 Task: Create Card Sales Negotiation Review in Board Team Performance Management Software to Workspace Cloud Computing Software. Create Card Acrobatics Review in Board Content Strategy Implementation to Workspace Cloud Computing Software. Create Card Sales Negotiation Review in Board Sales Forecasting and Pipeline Management to Workspace Cloud Computing Software
Action: Mouse moved to (89, 335)
Screenshot: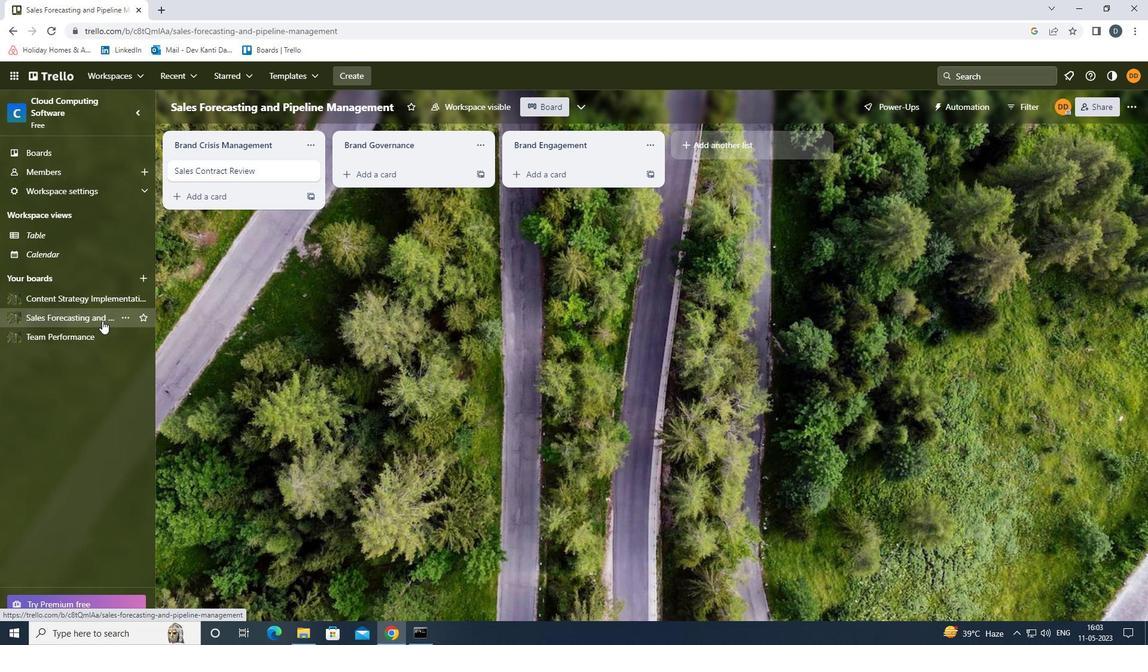 
Action: Mouse pressed left at (89, 335)
Screenshot: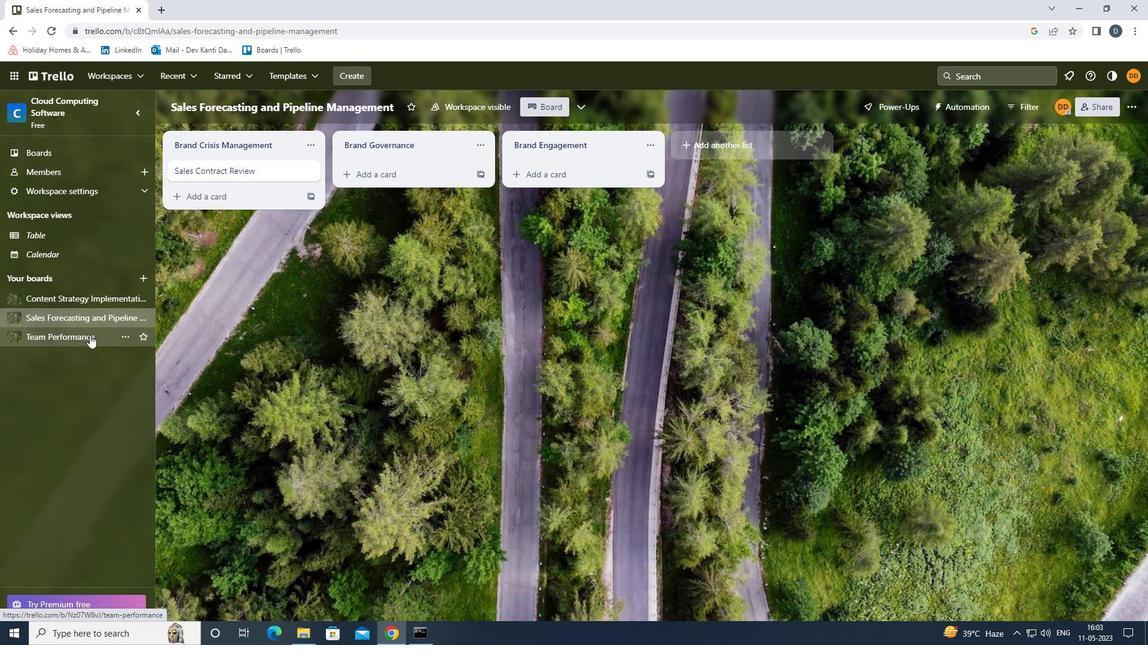 
Action: Mouse moved to (400, 181)
Screenshot: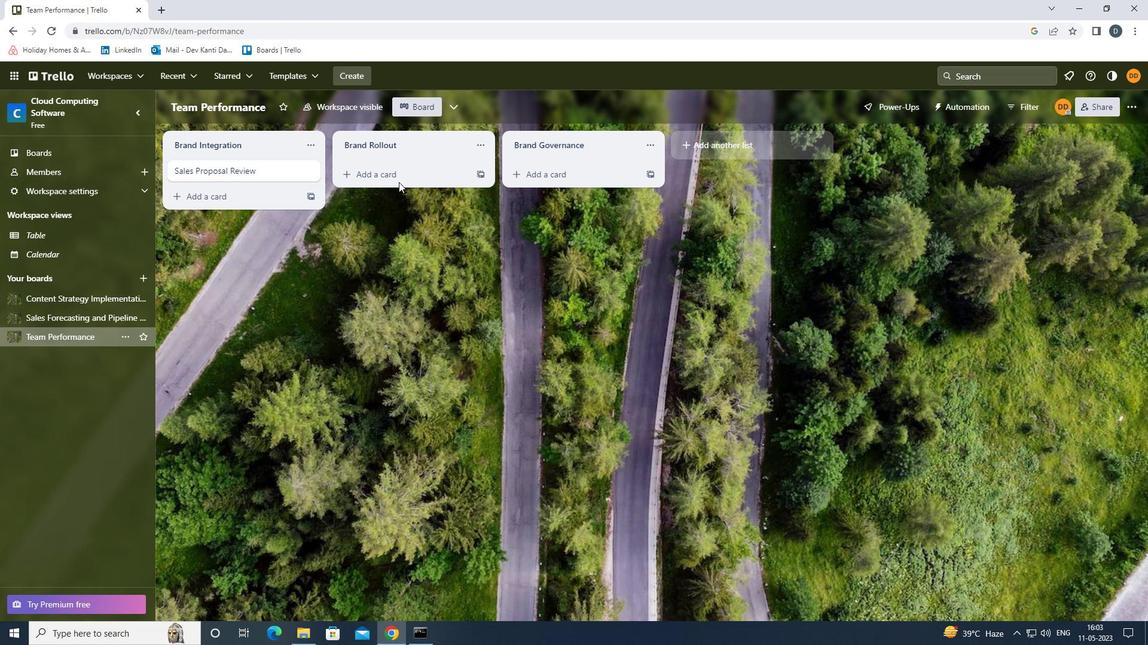 
Action: Mouse pressed left at (400, 181)
Screenshot: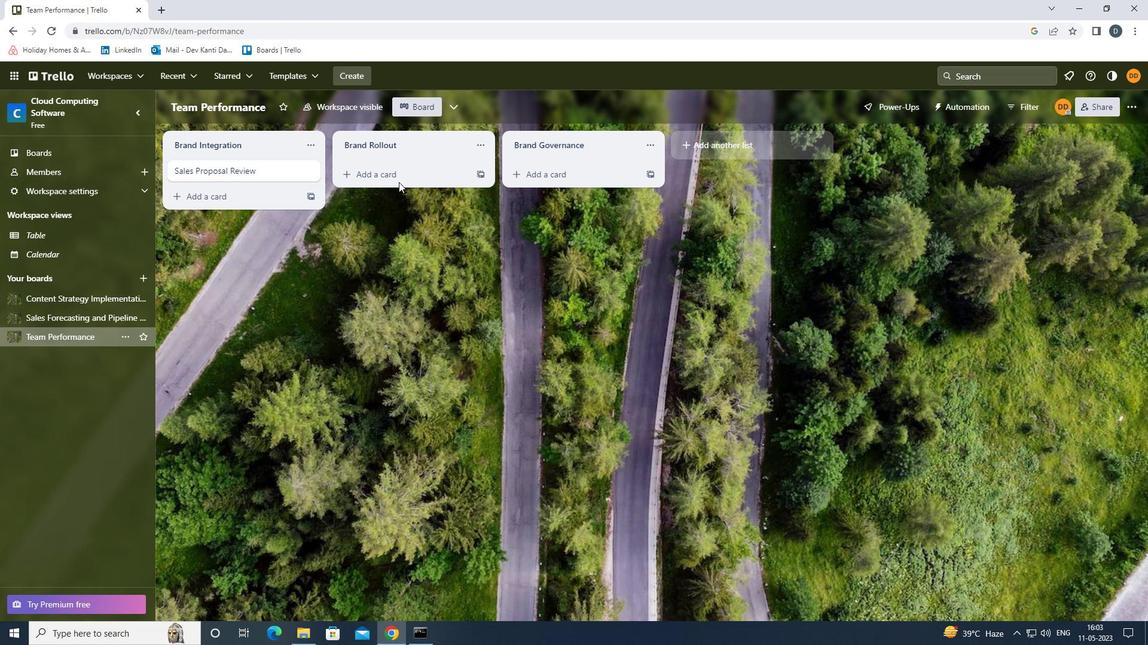 
Action: Key pressed <Key.shift><Key.shift><Key.shift>NEGOTIA<Key.backspace><Key.backspace><Key.backspace><Key.backspace><Key.backspace><Key.backspace><Key.backspace><Key.backspace><Key.backspace><Key.backspace><Key.backspace><Key.backspace><Key.backspace><Key.shift>SALES<Key.space><Key.shift><Key.shift><Key.shift><Key.shift><Key.shift><Key.shift><Key.shift><Key.shift><Key.shift><Key.shift><Key.shift><Key.shift><Key.shift><Key.shift><Key.shift><Key.shift><Key.shift><Key.shift><Key.shift>NEGOTIATION<Key.space><Key.shift><Key.shift><Key.shift>REVIEW<Key.enter>
Screenshot: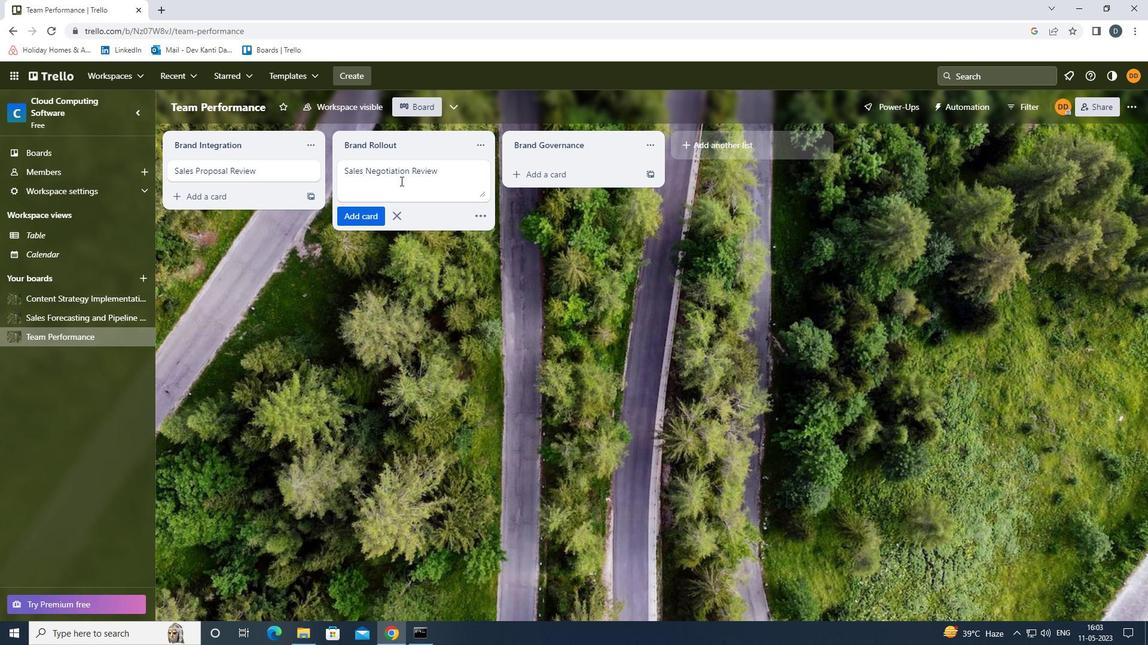 
Action: Mouse moved to (81, 300)
Screenshot: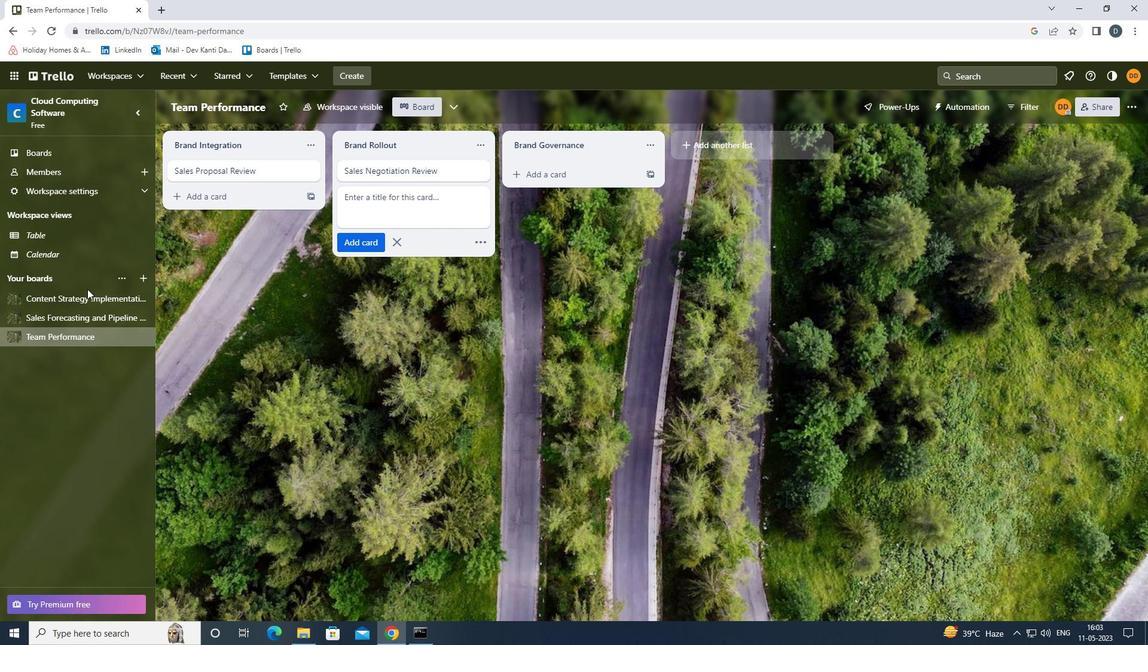 
Action: Mouse pressed left at (81, 300)
Screenshot: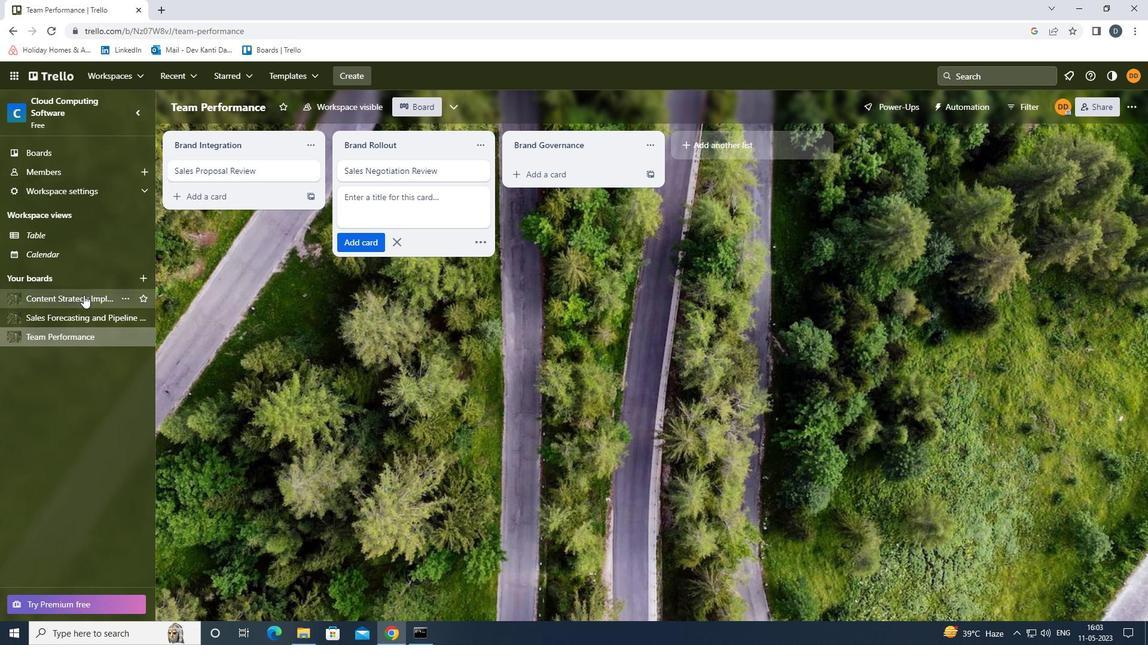 
Action: Mouse moved to (380, 174)
Screenshot: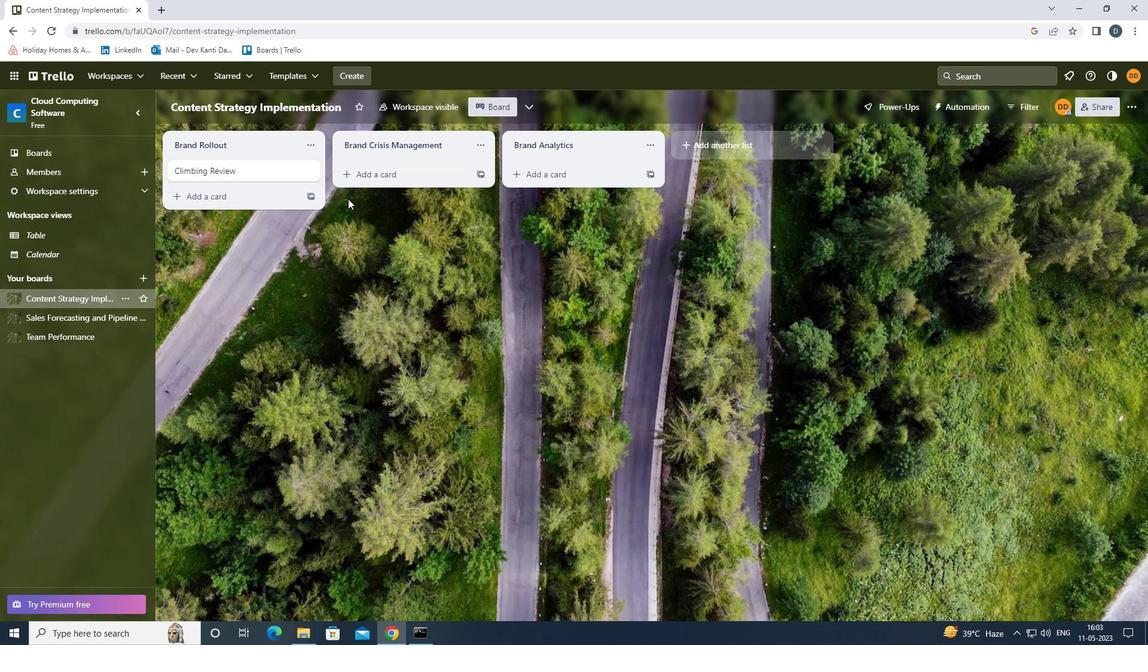 
Action: Mouse pressed left at (380, 174)
Screenshot: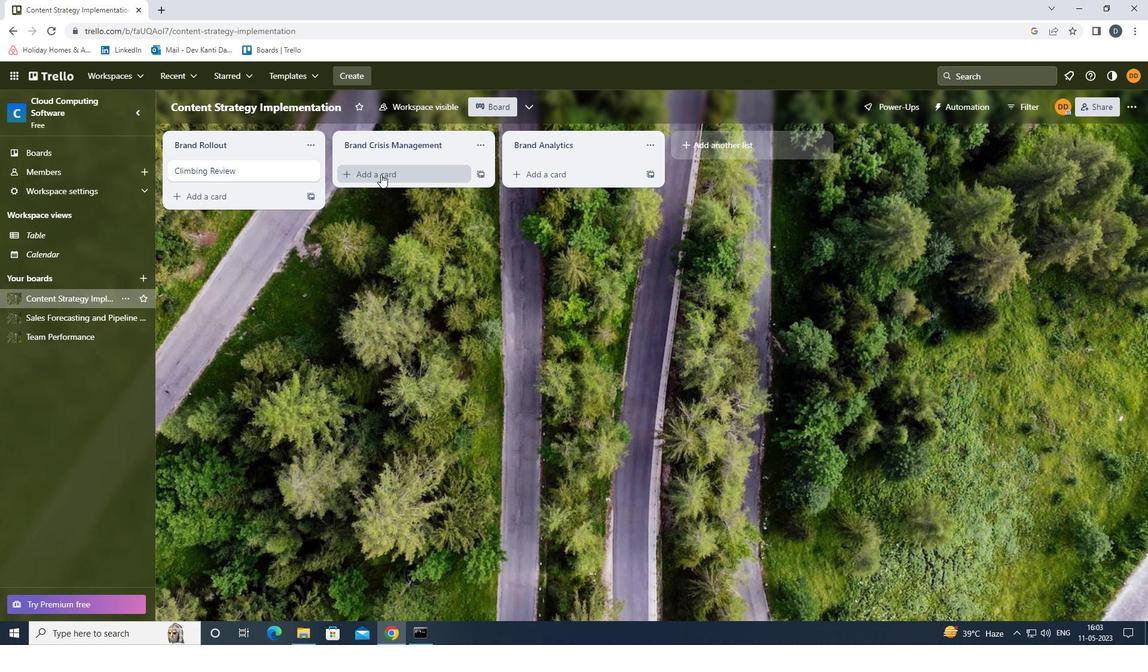 
Action: Mouse moved to (350, 173)
Screenshot: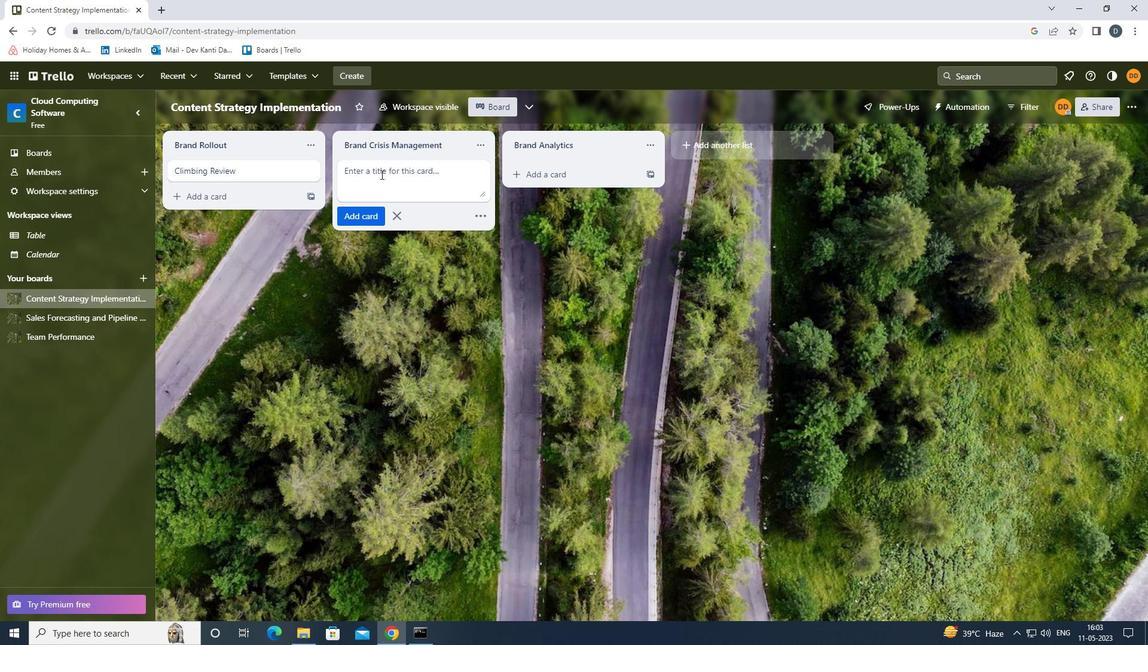 
Action: Key pressed <Key.shift>AROBATICS<Key.space><Key.shift><Key.shift><Key.shift><Key.shift><Key.shift><Key.shift><Key.shift><Key.shift><Key.shift><Key.shift><Key.shift><Key.shift><Key.shift><Key.shift><Key.shift><Key.shift><Key.shift>REVIEW<Key.enter>
Screenshot: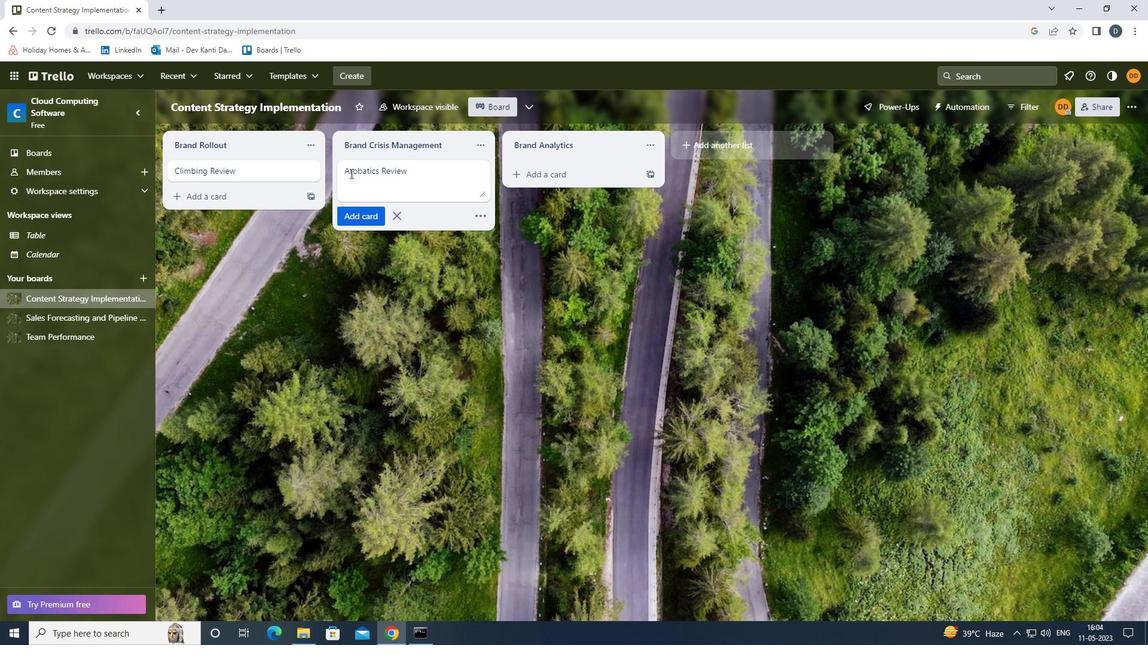 
Action: Mouse moved to (69, 310)
Screenshot: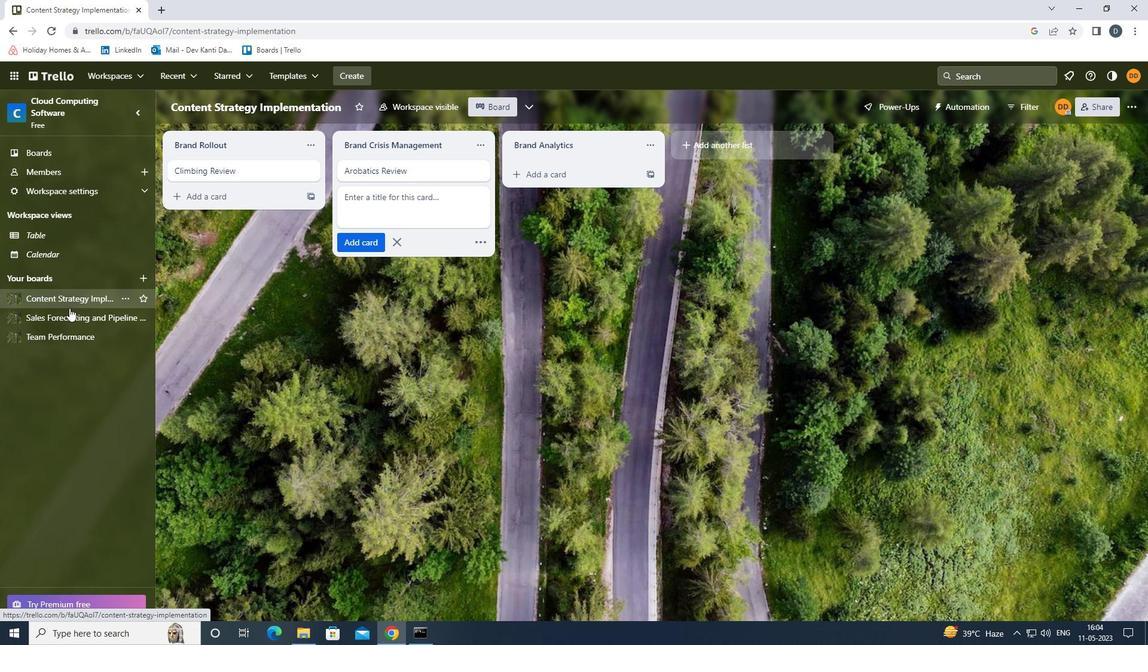 
Action: Mouse pressed left at (69, 310)
Screenshot: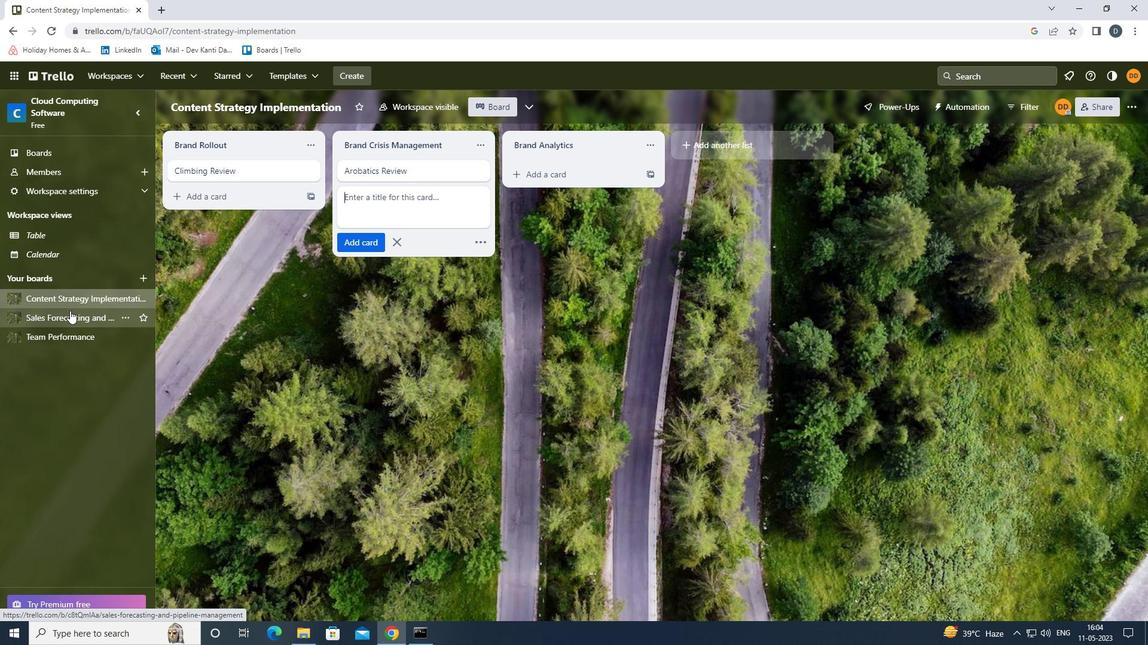 
Action: Mouse moved to (415, 174)
Screenshot: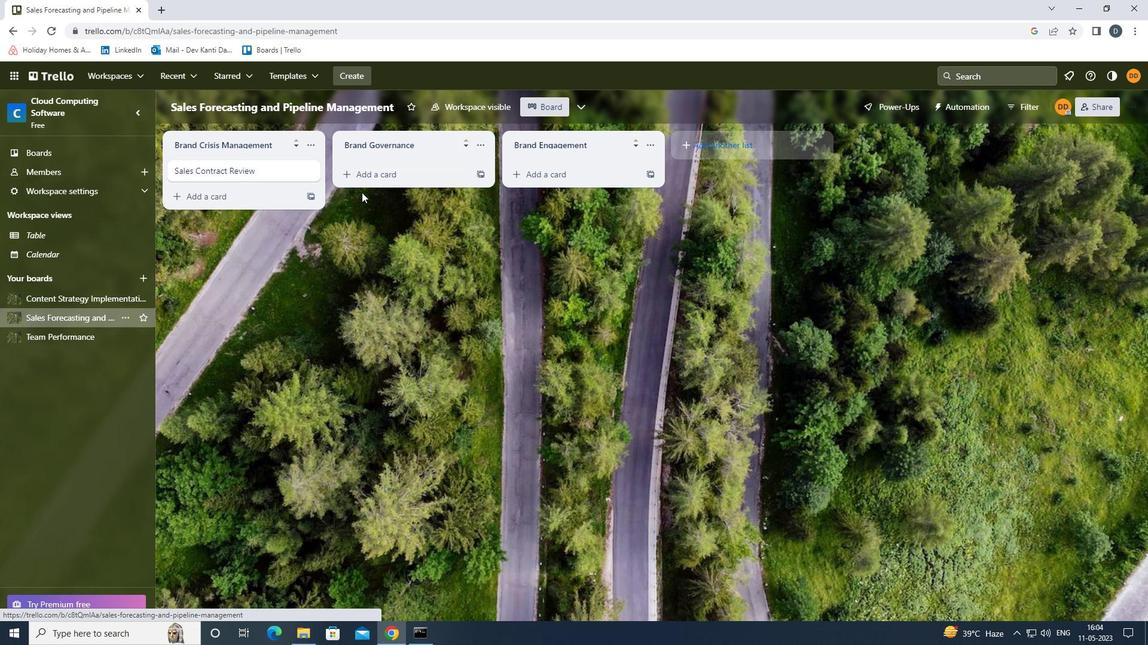 
Action: Mouse pressed left at (415, 174)
Screenshot: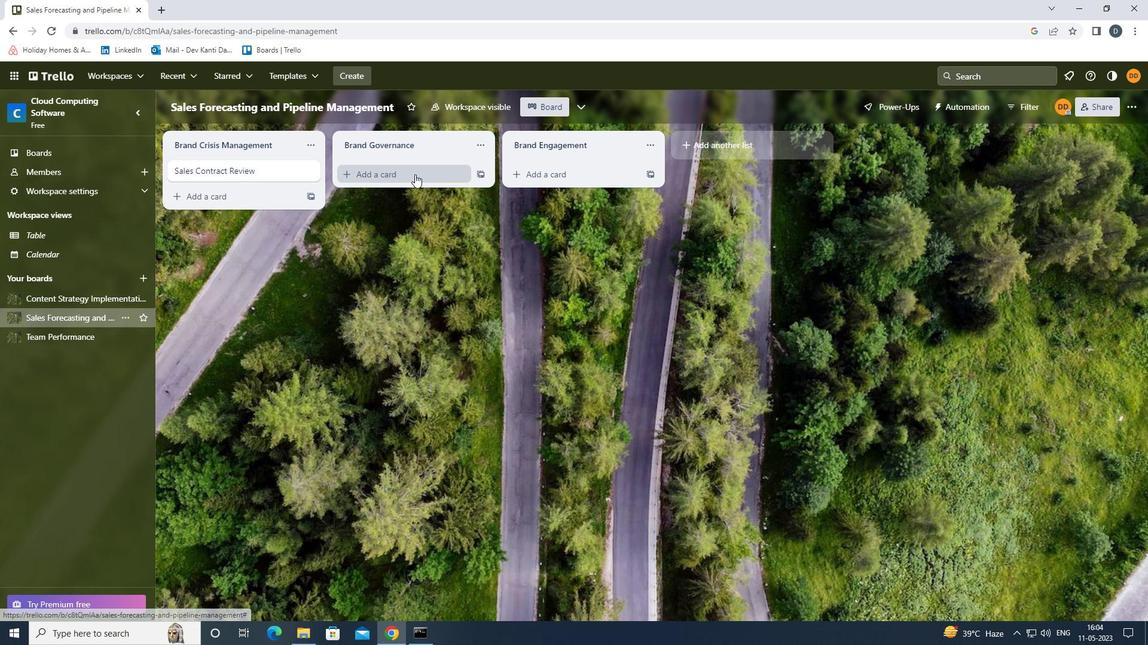 
Action: Mouse moved to (358, 159)
Screenshot: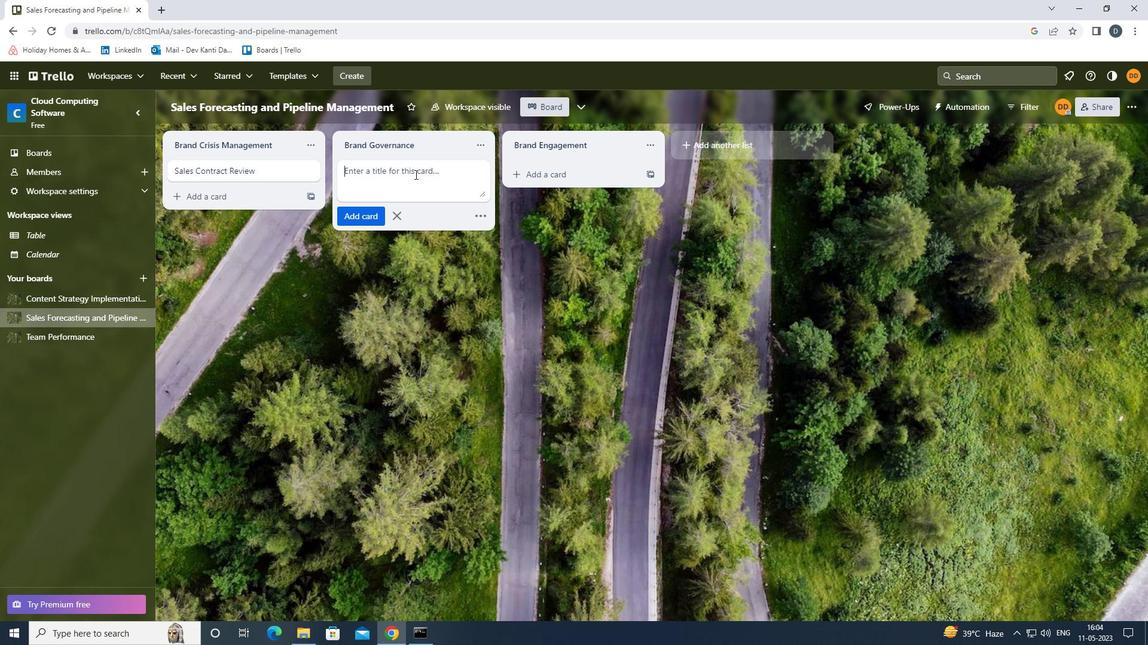 
Action: Key pressed <Key.shift><Key.shift><Key.shift><Key.shift><Key.shift><Key.shift><Key.shift><Key.shift><Key.shift><Key.shift><Key.shift><Key.shift><Key.shift><Key.shift><Key.shift><Key.shift><Key.shift><Key.shift><Key.shift><Key.shift><Key.shift><Key.shift><Key.shift><Key.shift><Key.shift>SALES<Key.space><Key.shift><Key.shift><Key.shift><Key.shift><Key.shift><Key.shift>NEGOTIATION<Key.space><Key.shift><Key.shift><Key.shift><Key.shift><Key.shift>REVIEW<Key.enter>
Screenshot: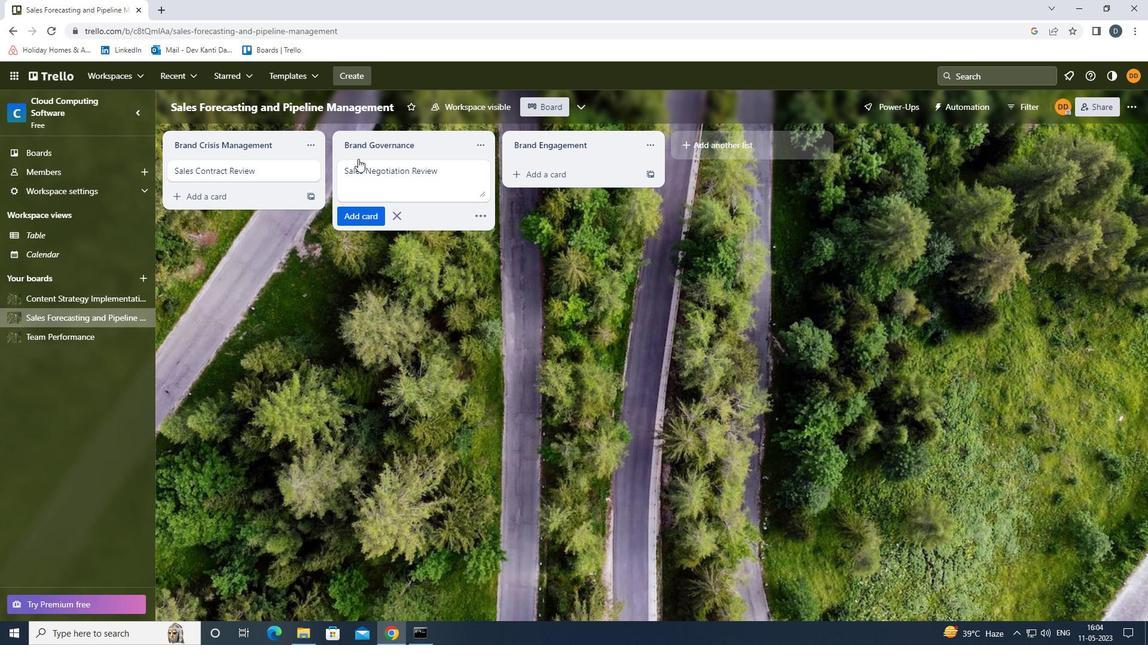 
Action: Mouse moved to (346, 328)
Screenshot: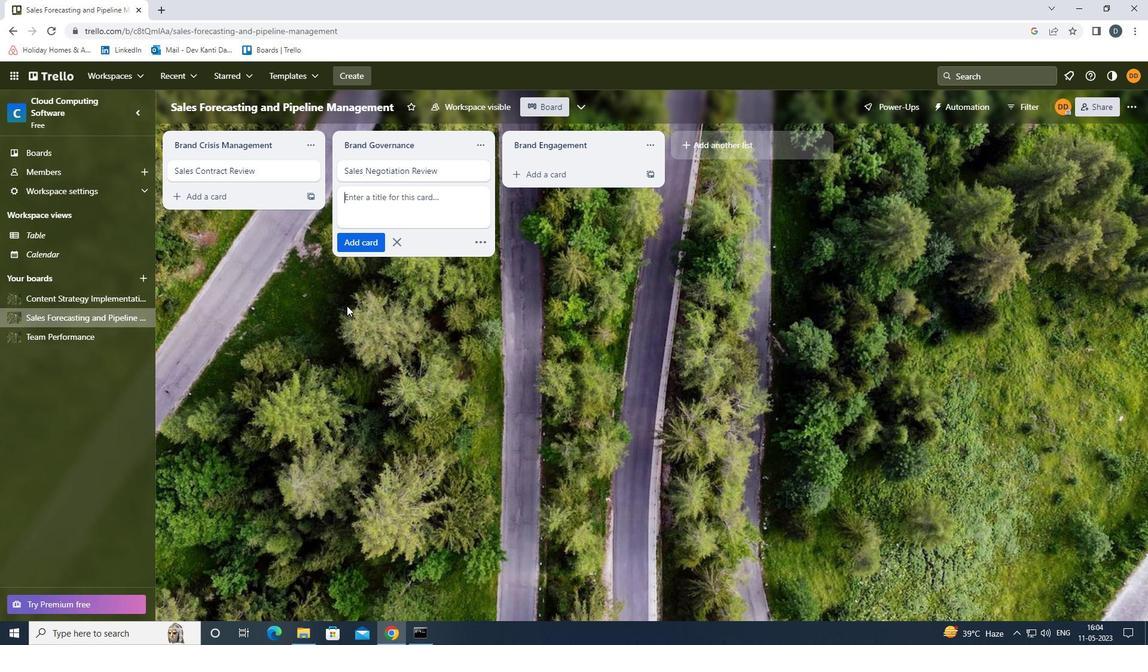 
Action: Mouse pressed left at (346, 328)
Screenshot: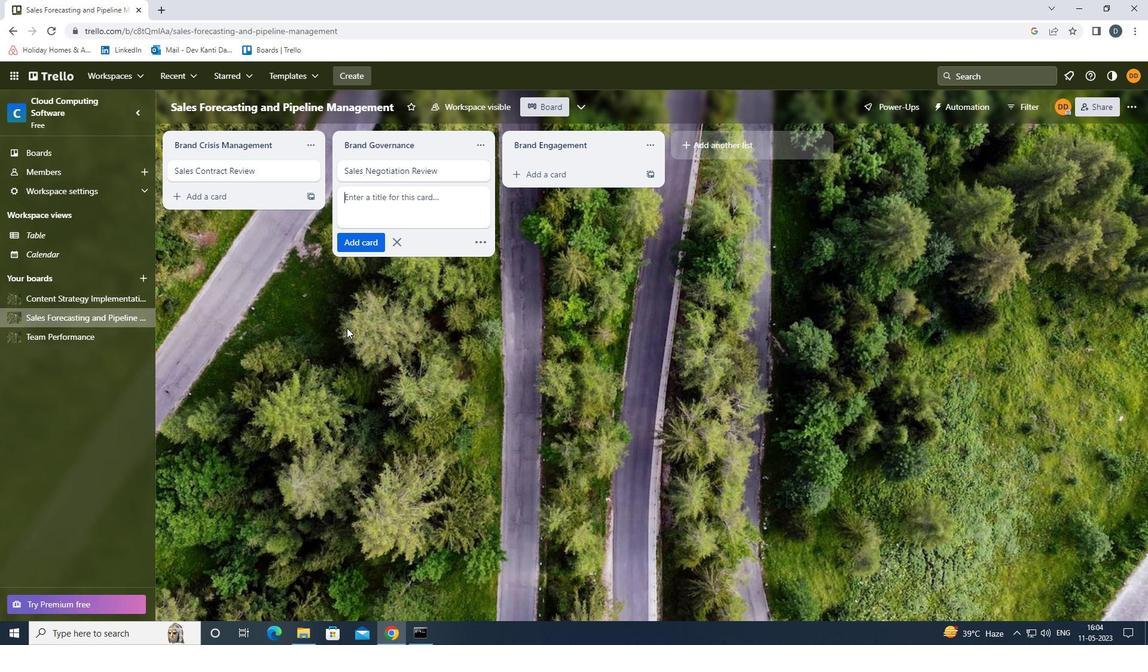 
